 Task: Find a round trip flight from Zurich to Munich, departing on 24th July and returning on 31st July.
Action: Mouse moved to (433, 342)
Screenshot: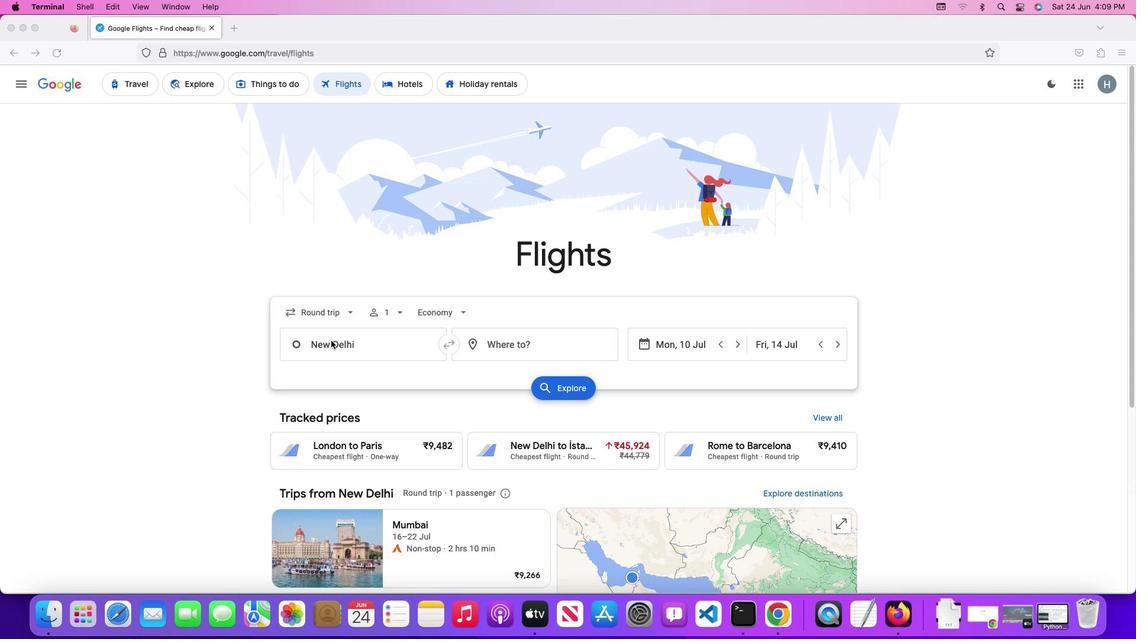 
Action: Mouse pressed left at (433, 342)
Screenshot: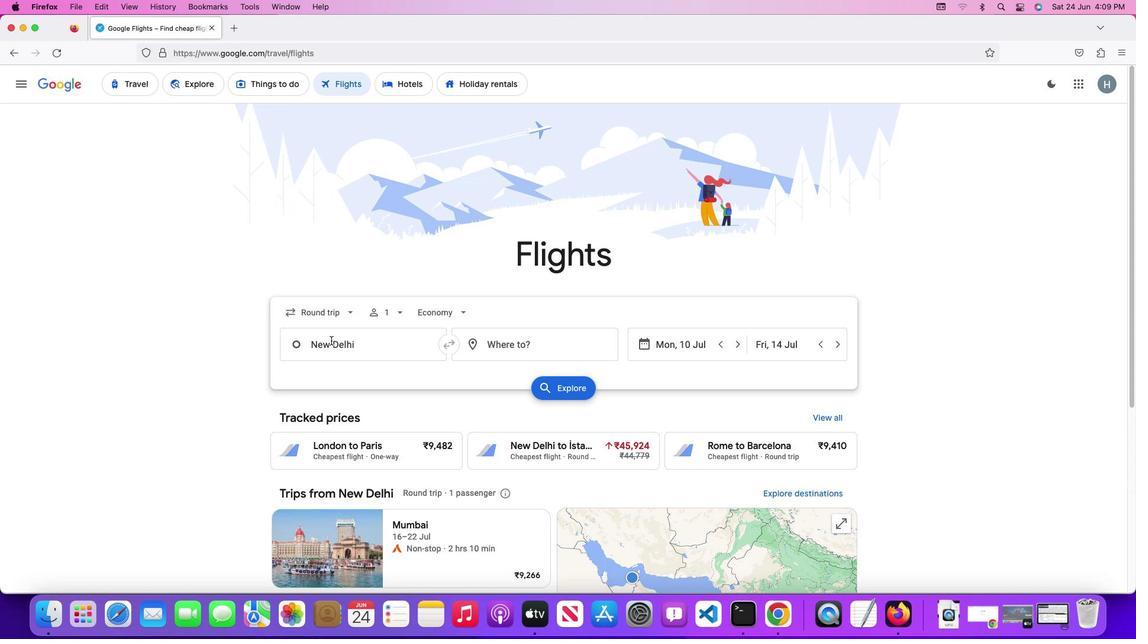 
Action: Mouse pressed left at (433, 342)
Screenshot: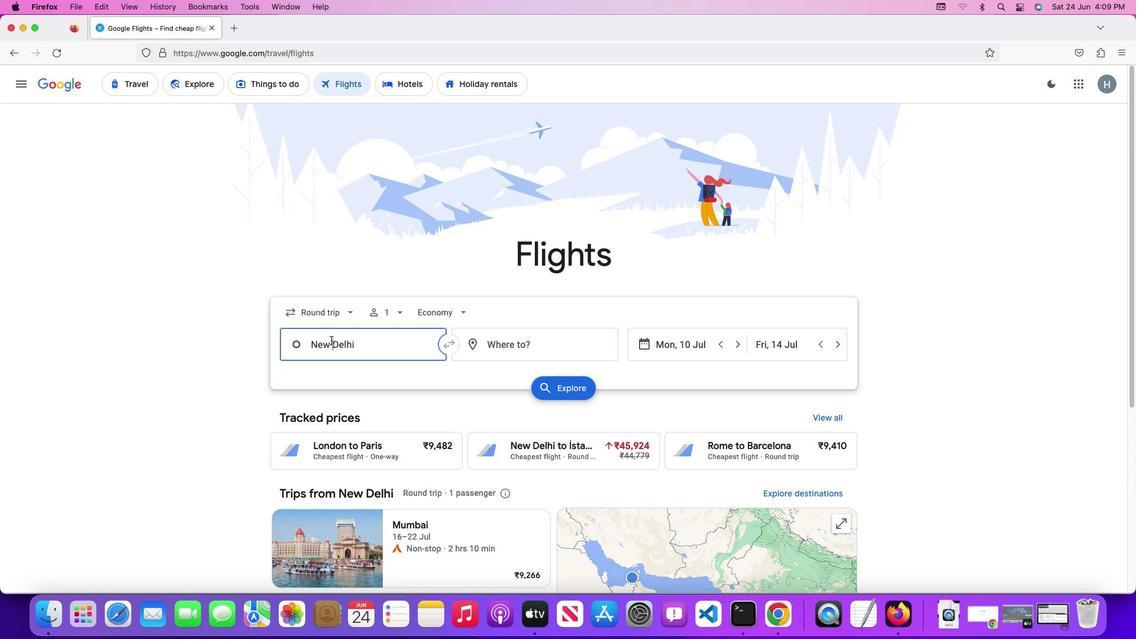 
Action: Key pressed Key.shift'Z''u''r''i''c''h'
Screenshot: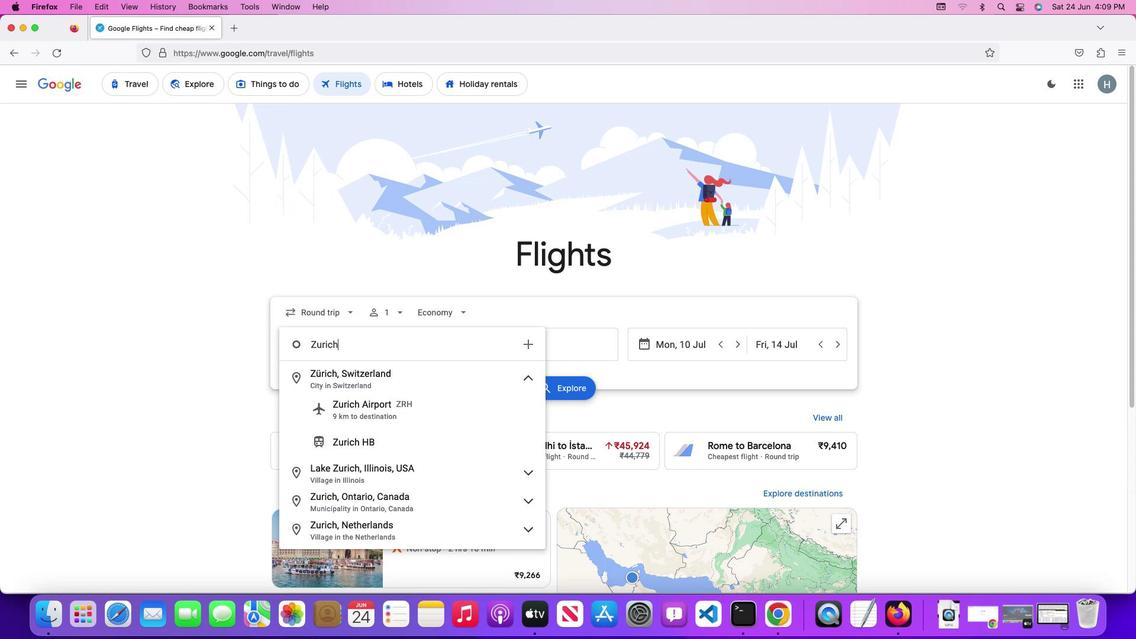 
Action: Mouse moved to (463, 359)
Screenshot: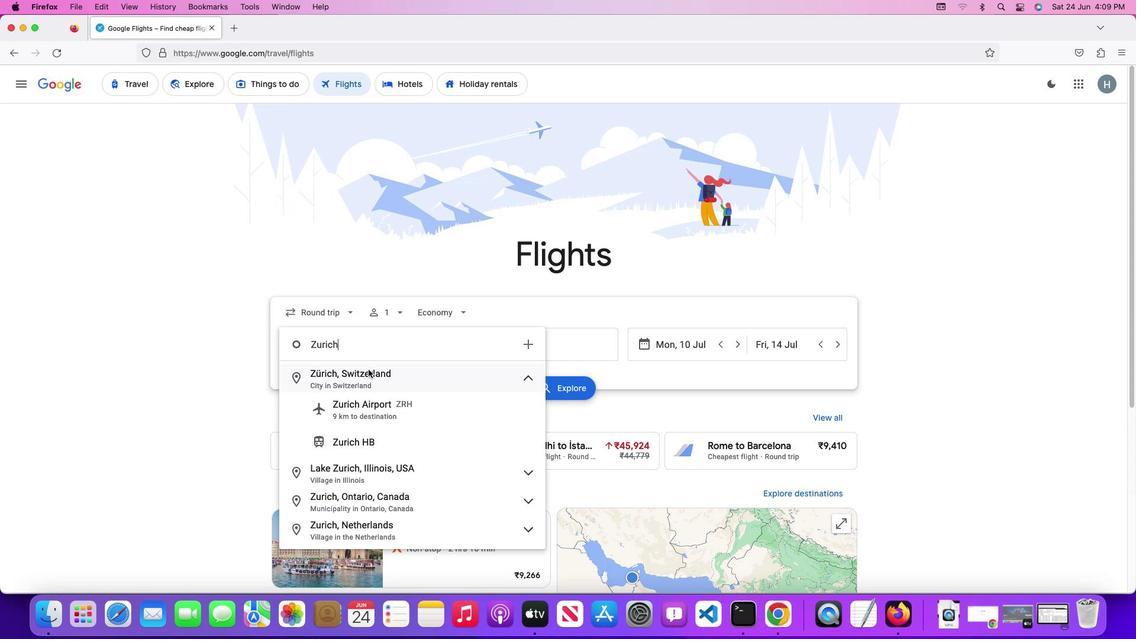 
Action: Mouse pressed left at (463, 359)
Screenshot: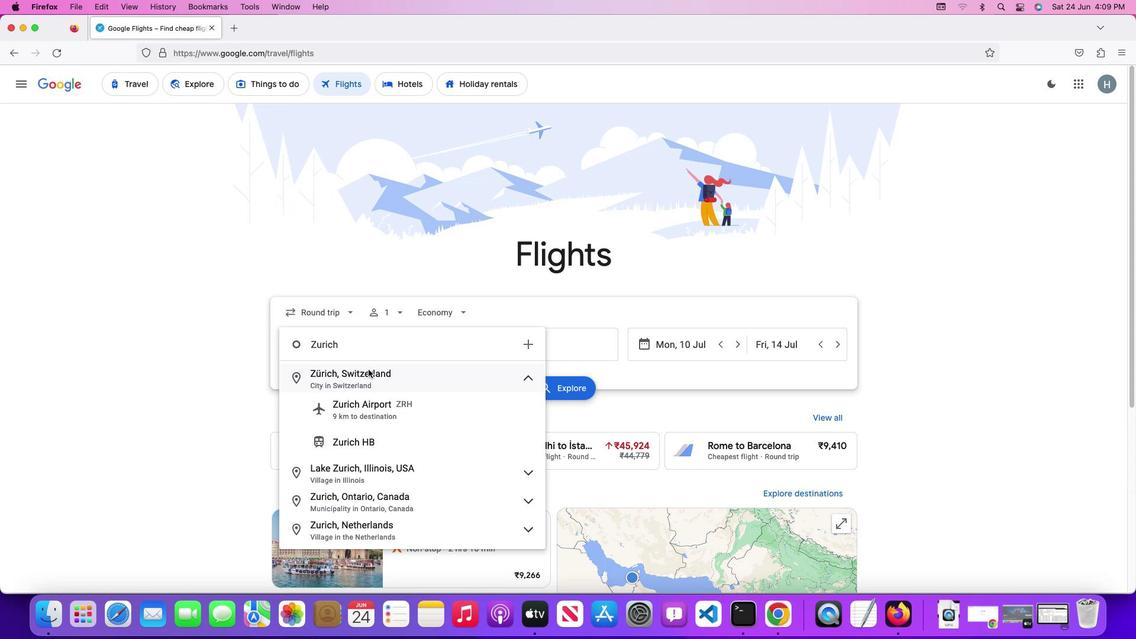 
Action: Mouse moved to (570, 347)
Screenshot: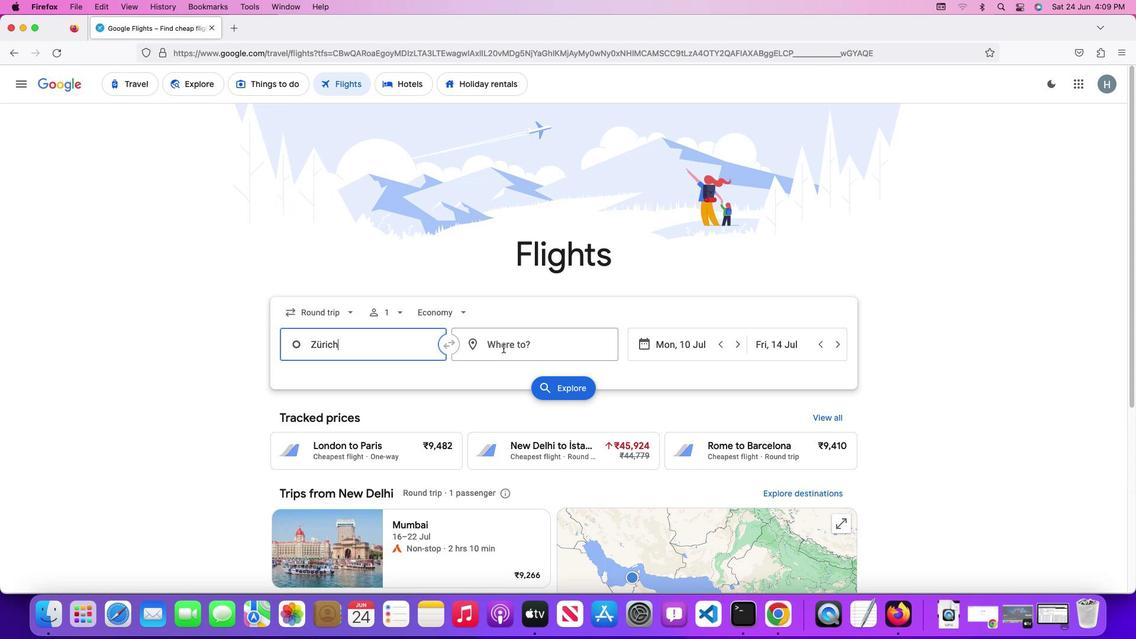 
Action: Mouse pressed left at (570, 347)
Screenshot: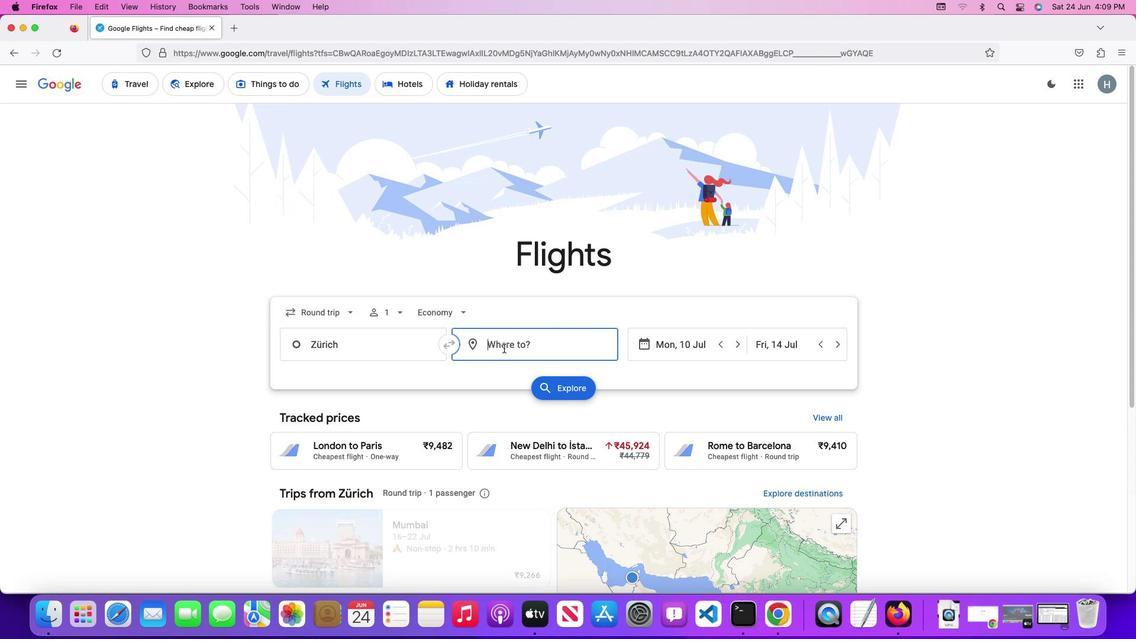 
Action: Mouse moved to (570, 347)
Screenshot: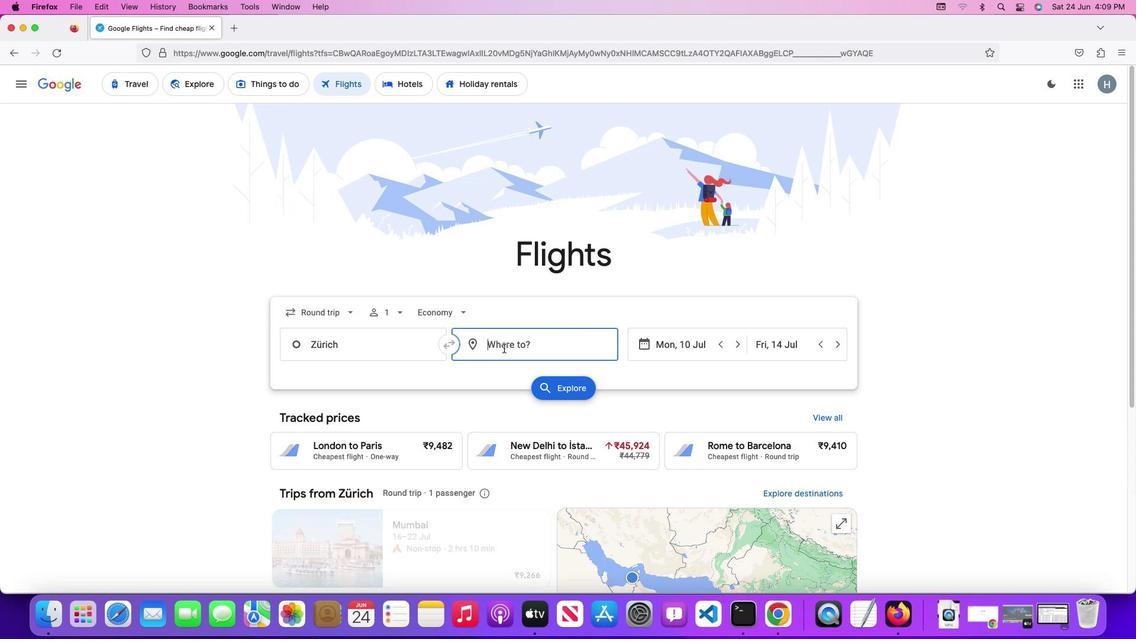
Action: Key pressed Key.shift'M''u''n''i''c''h'
Screenshot: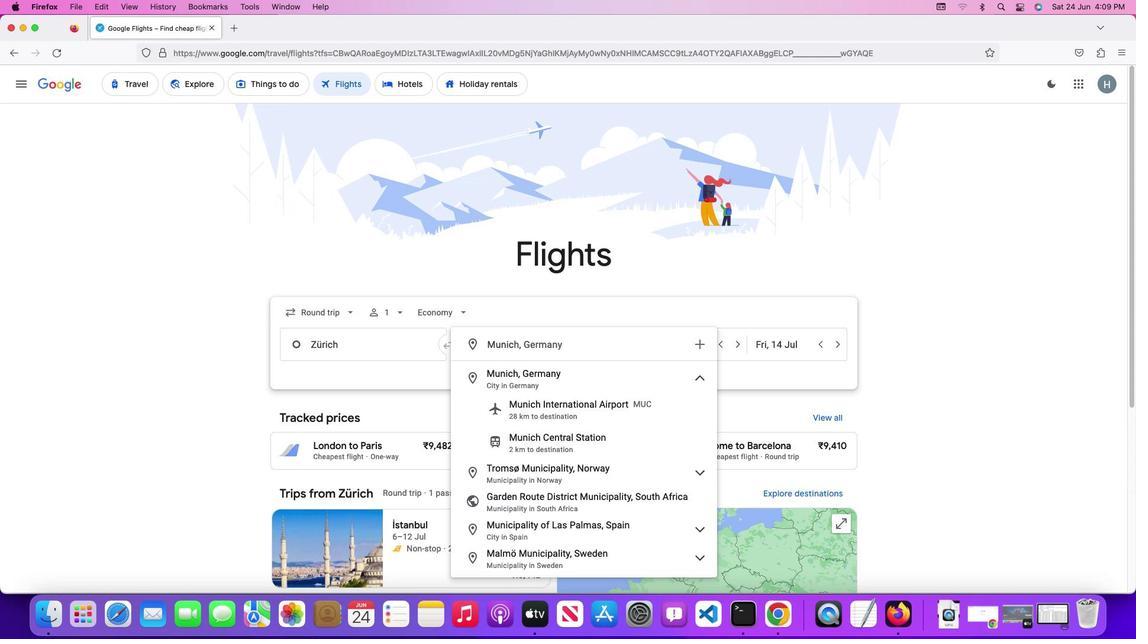 
Action: Mouse moved to (612, 365)
Screenshot: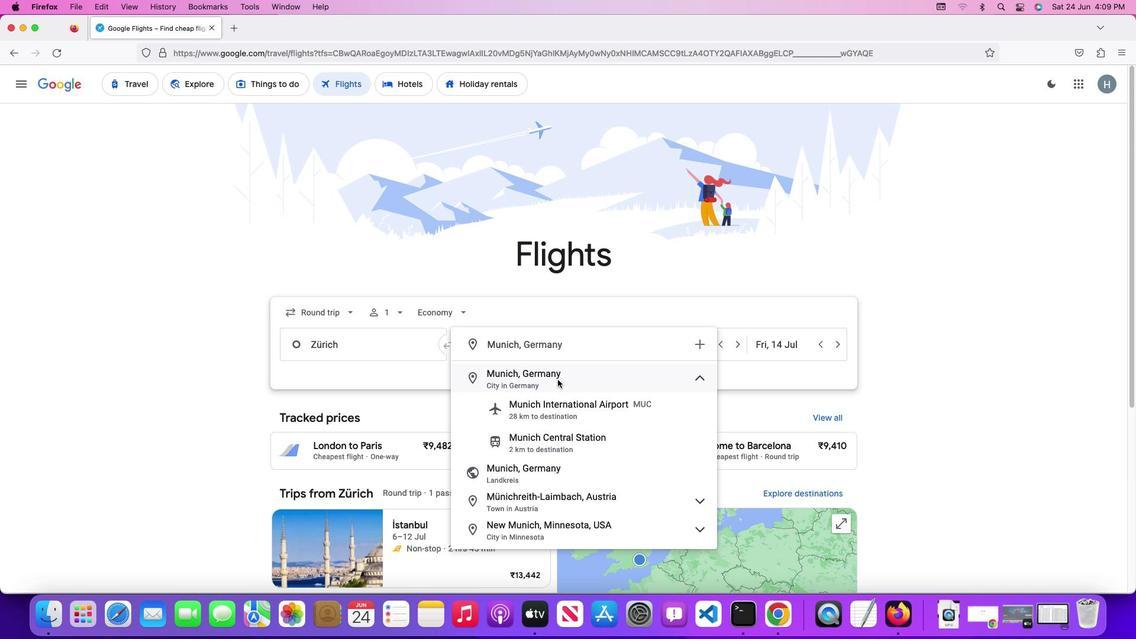 
Action: Mouse pressed left at (612, 365)
Screenshot: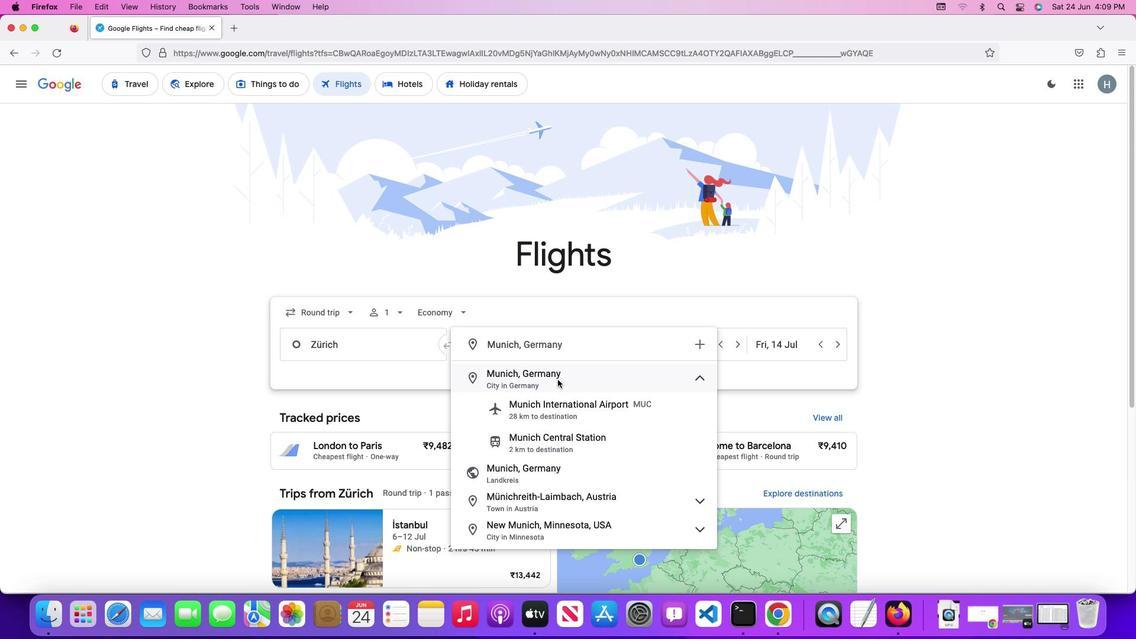 
Action: Mouse moved to (709, 346)
Screenshot: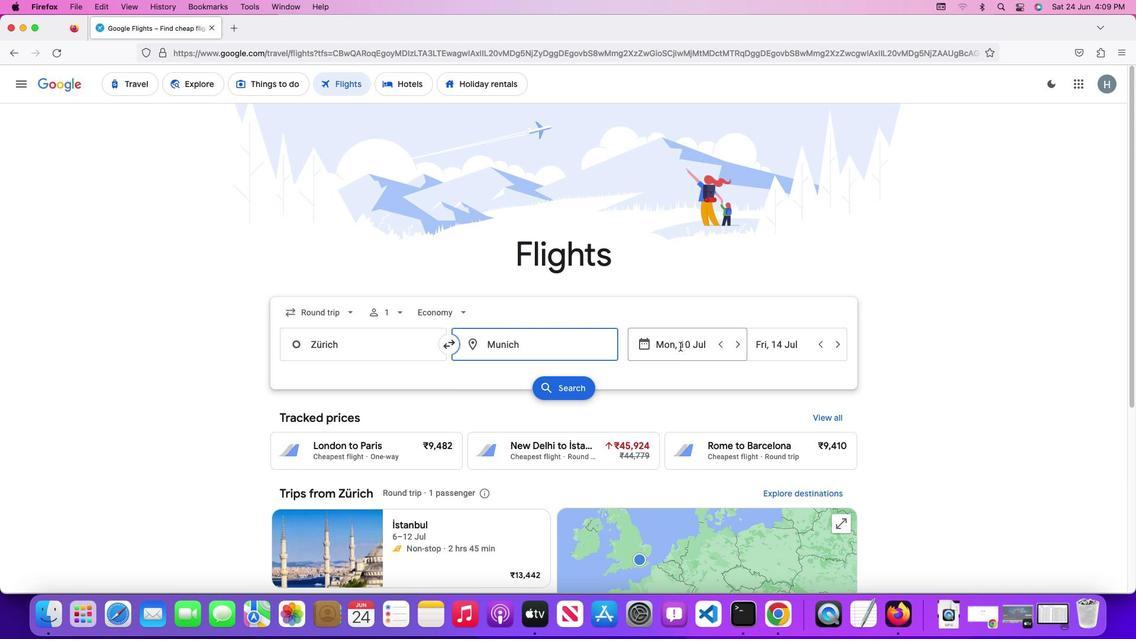 
Action: Mouse pressed left at (709, 346)
Screenshot: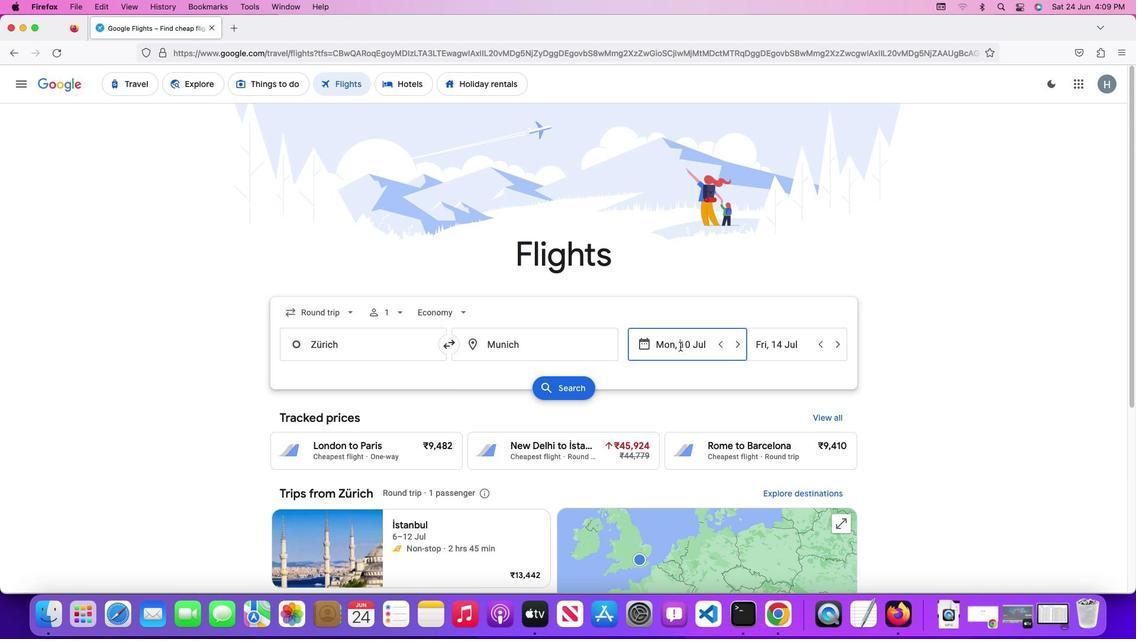 
Action: Mouse moved to (711, 434)
Screenshot: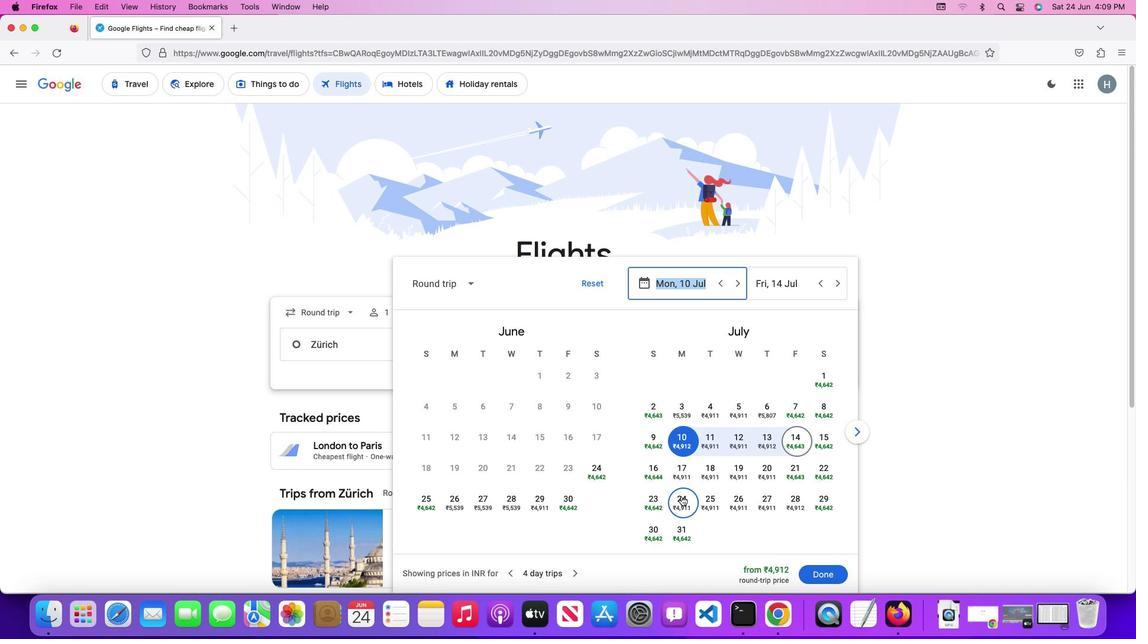 
Action: Mouse pressed left at (711, 434)
Screenshot: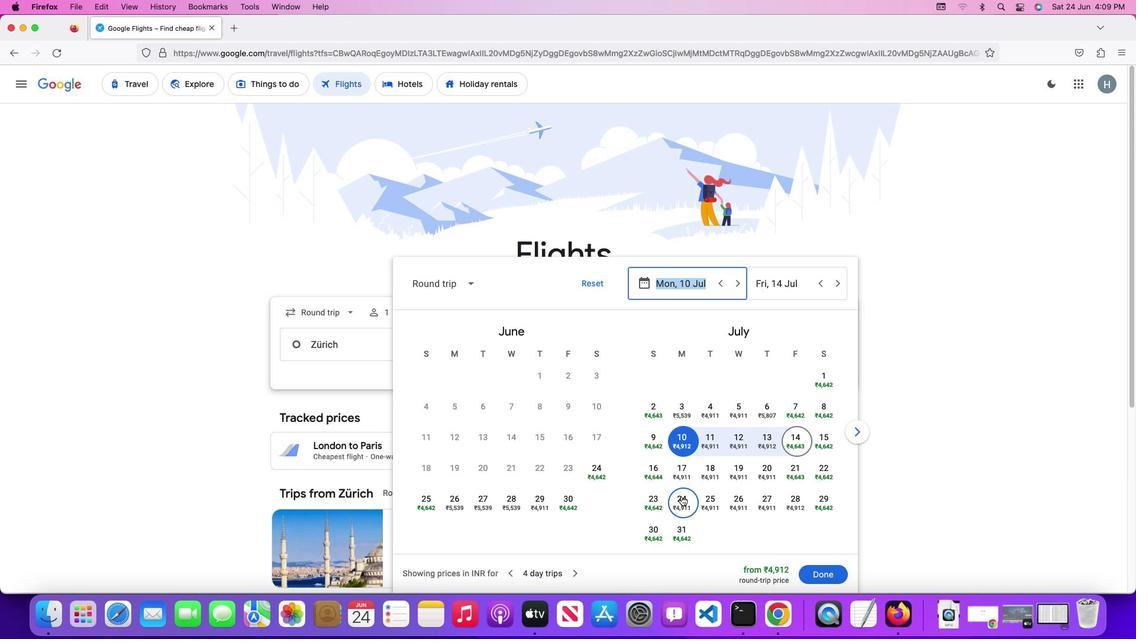 
Action: Mouse moved to (711, 451)
Screenshot: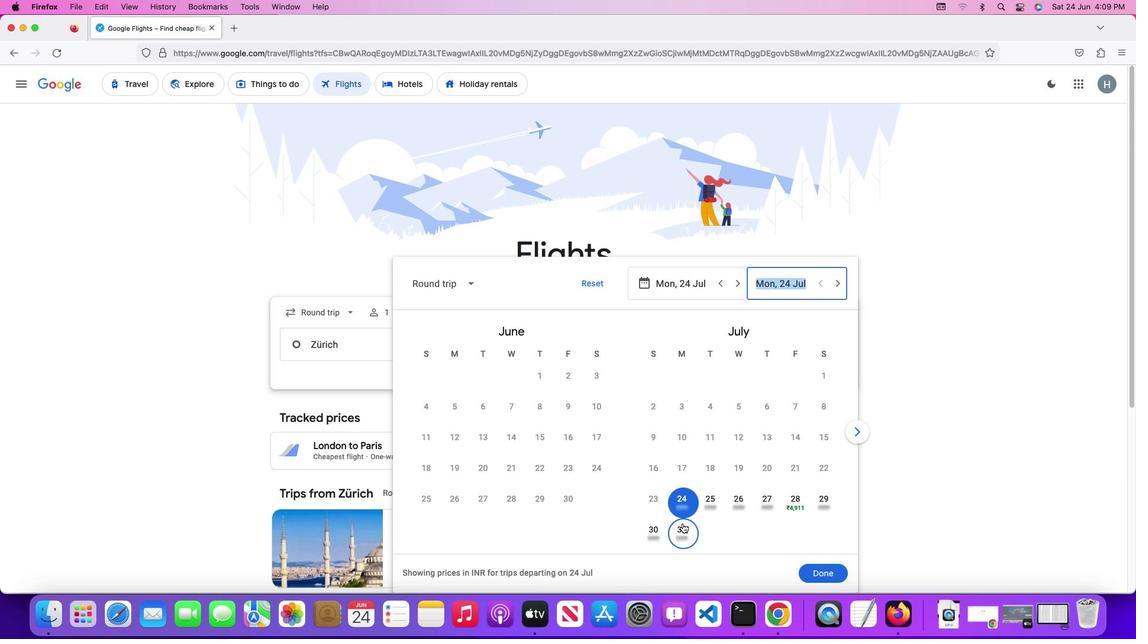 
Action: Mouse pressed left at (711, 451)
Screenshot: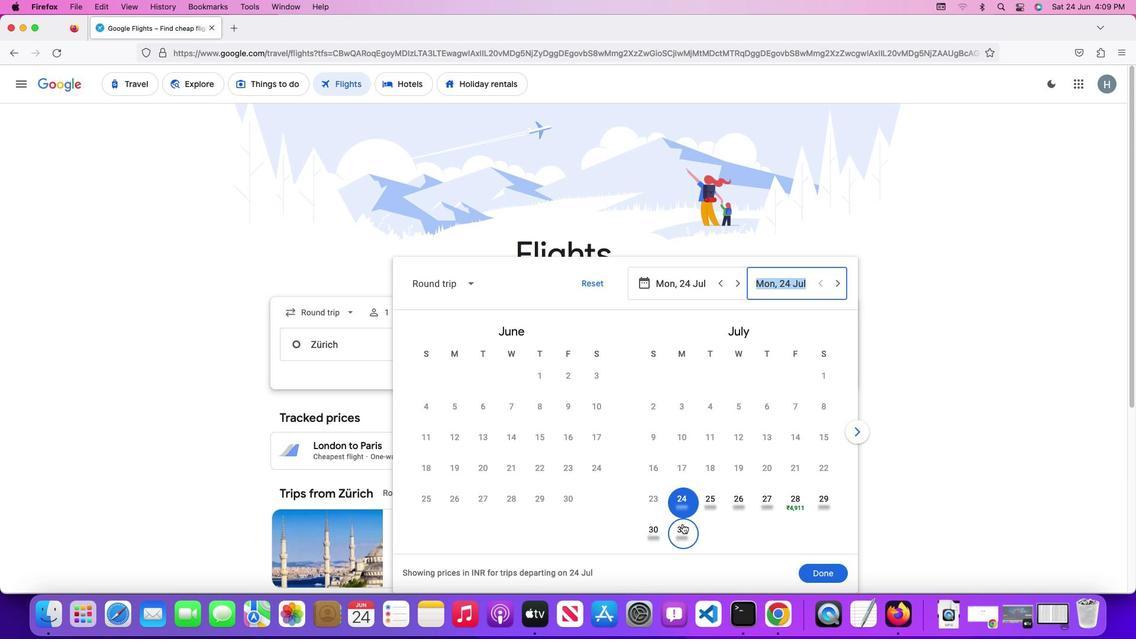 
Action: Mouse moved to (821, 480)
Screenshot: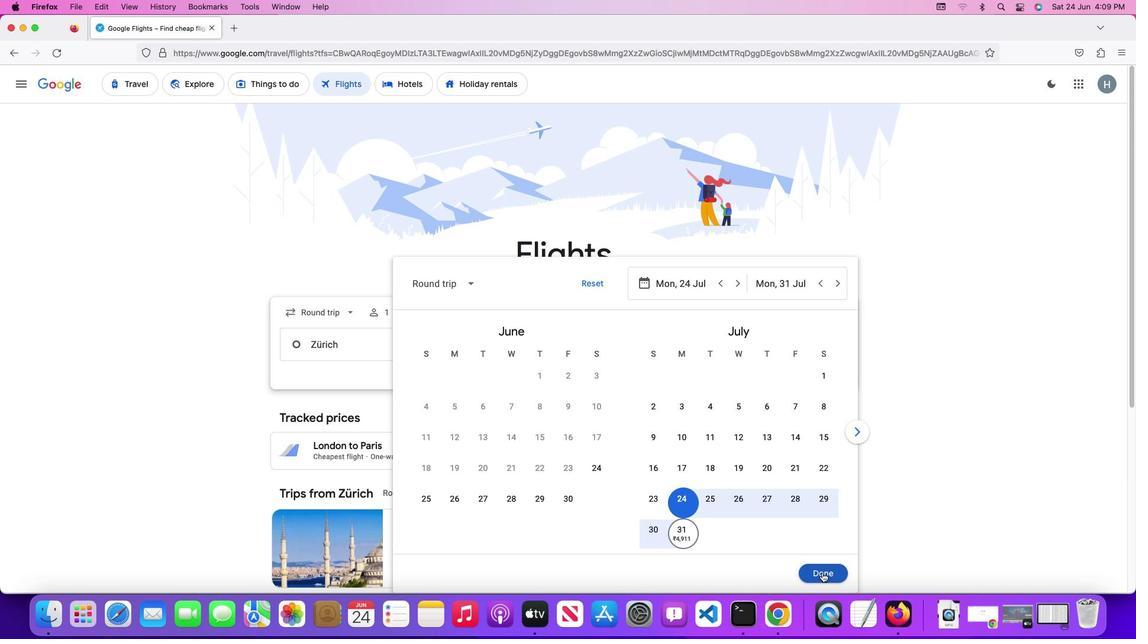 
Action: Mouse pressed left at (821, 480)
Screenshot: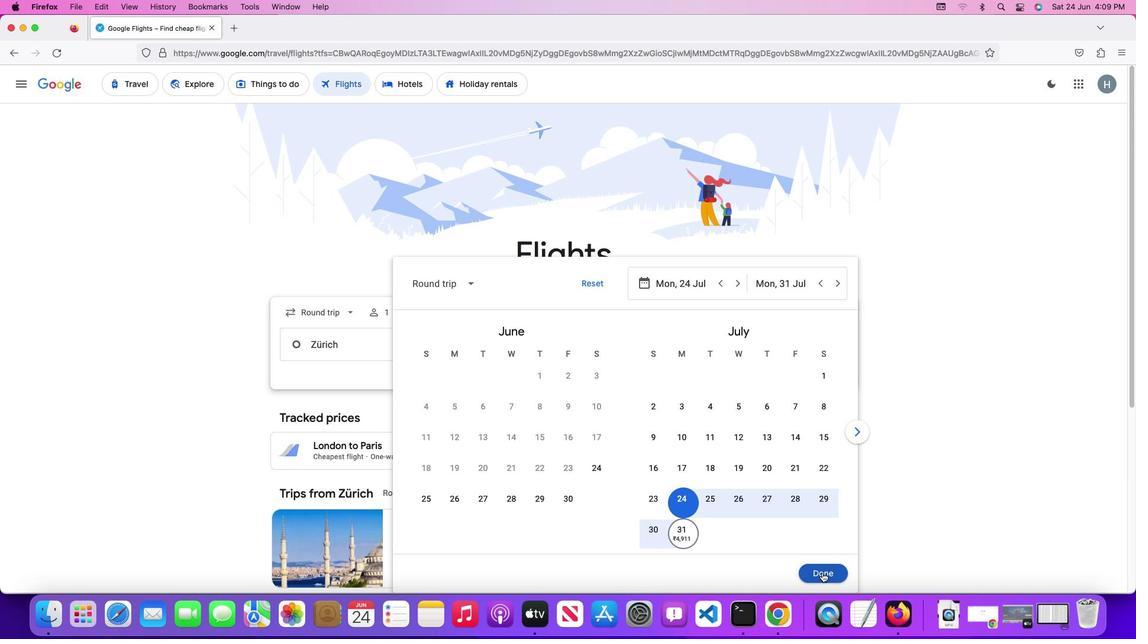 
Action: Mouse moved to (637, 369)
Screenshot: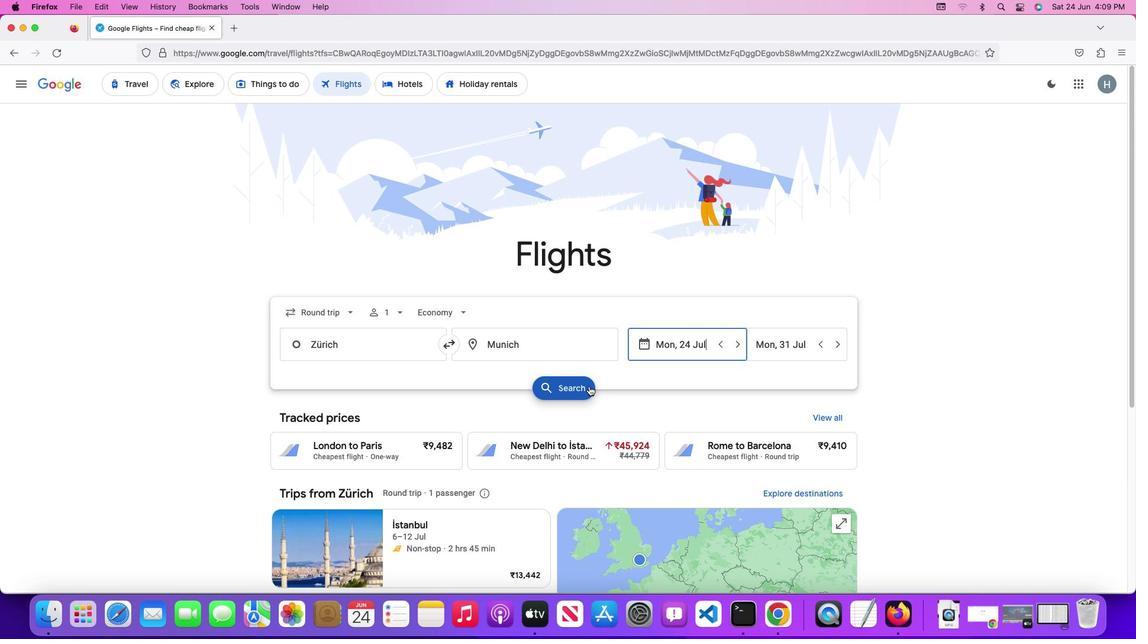 
Action: Mouse pressed left at (637, 369)
Screenshot: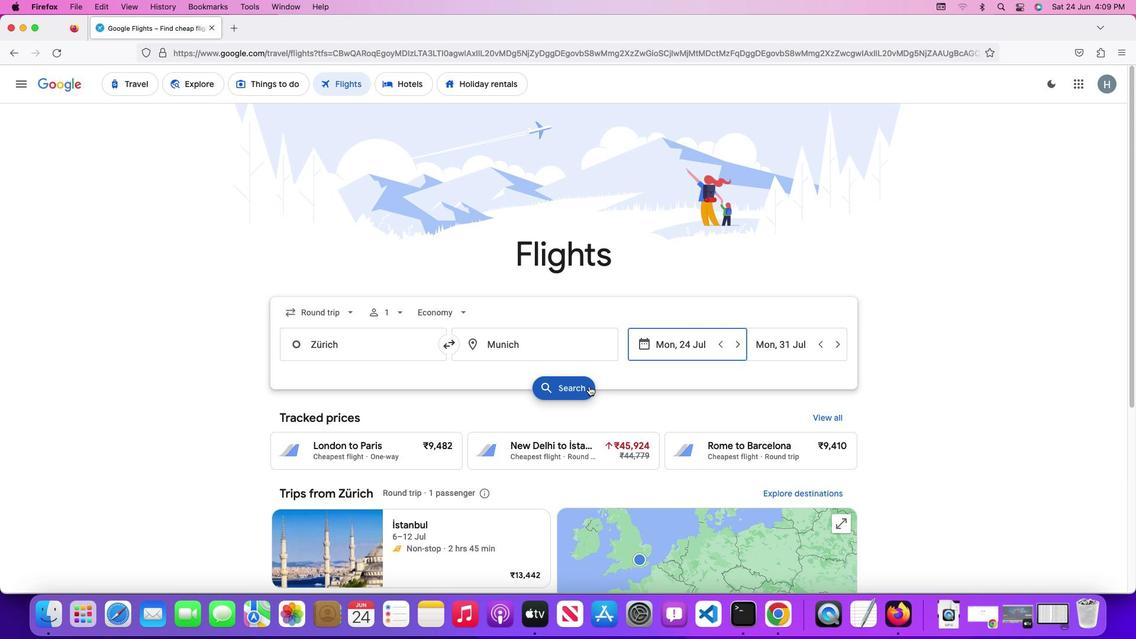 
Action: Mouse moved to (830, 313)
Screenshot: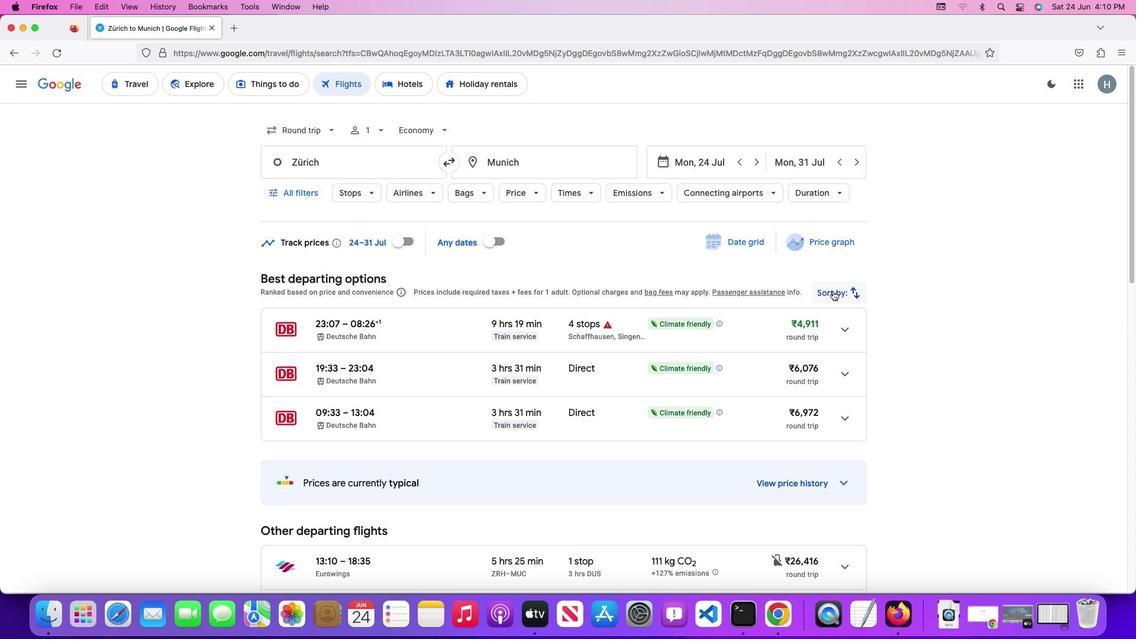 
Action: Mouse pressed left at (830, 313)
Screenshot: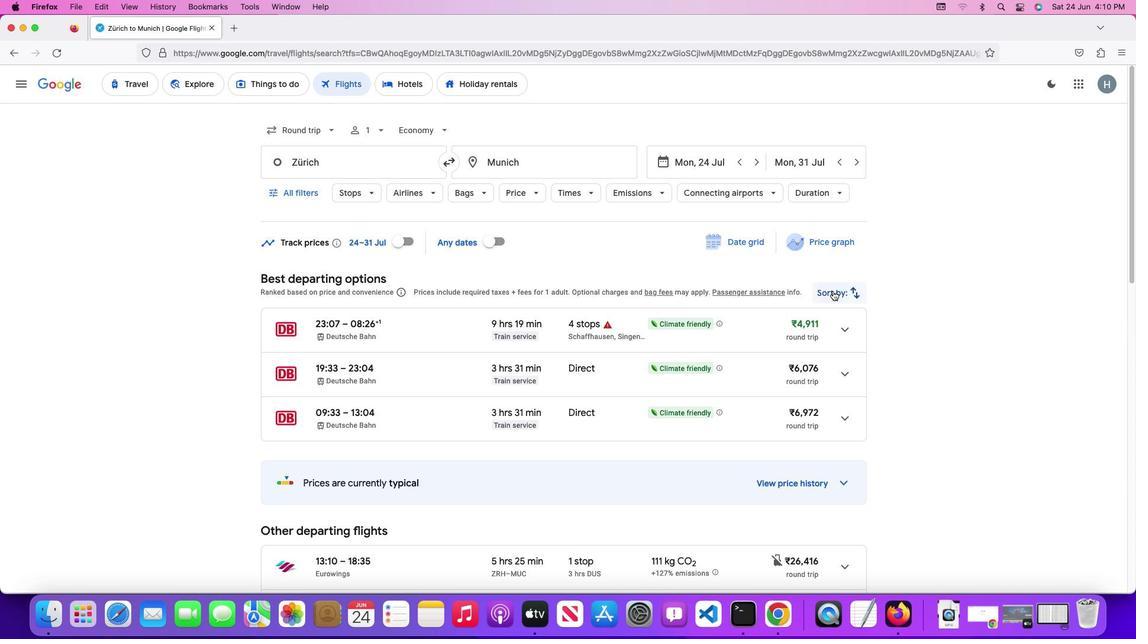 
Action: Mouse moved to (810, 343)
Screenshot: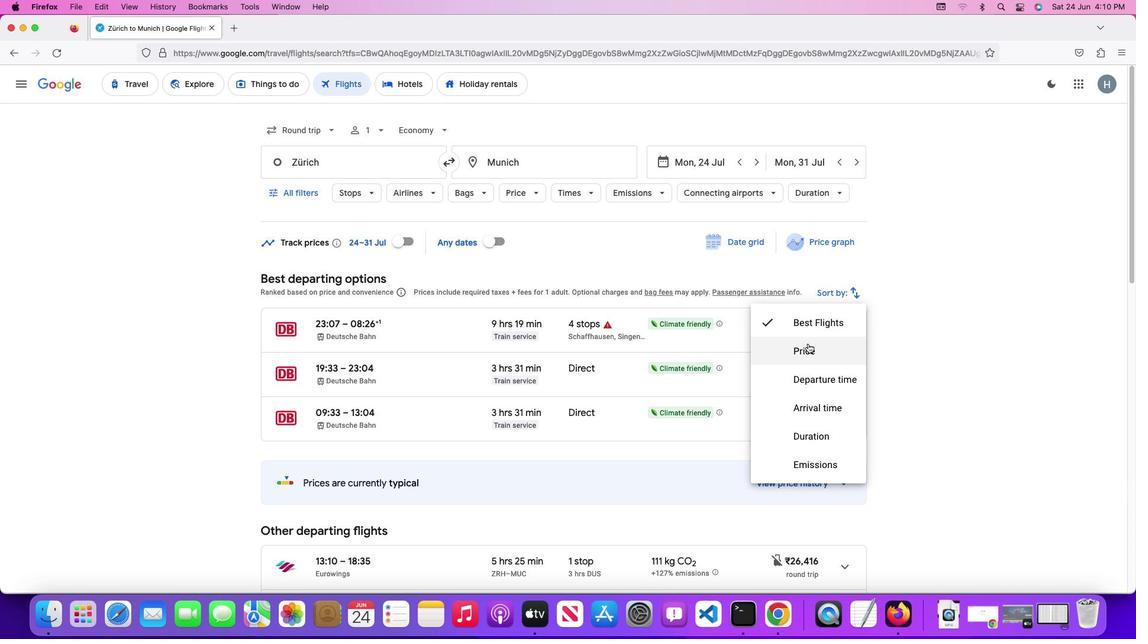 
Action: Mouse pressed left at (810, 343)
Screenshot: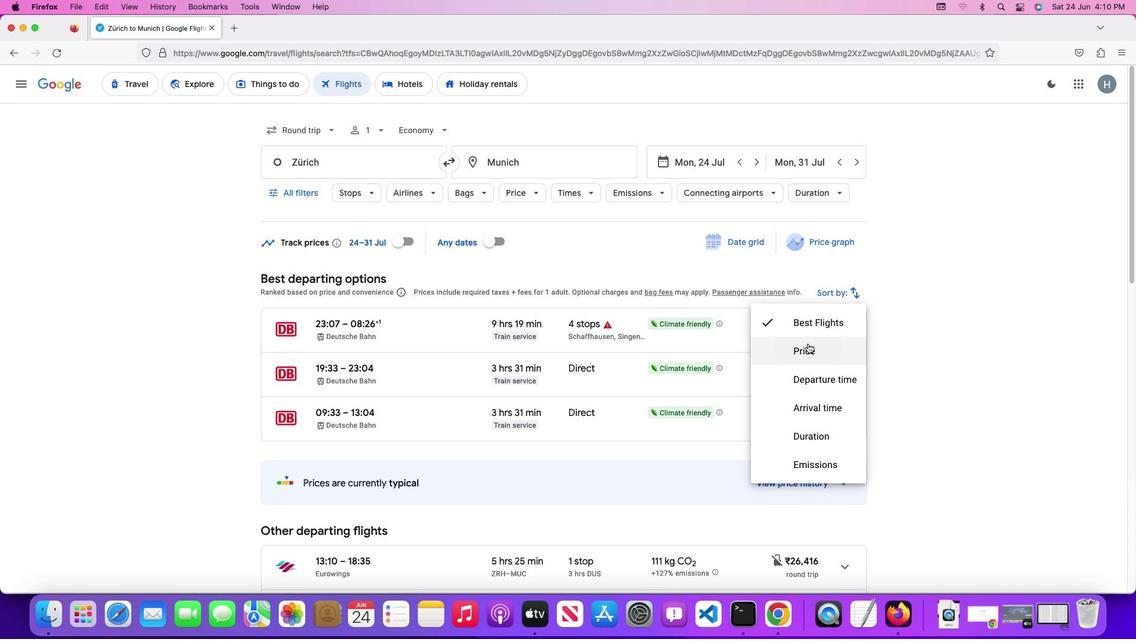 
Action: Mouse moved to (828, 283)
Screenshot: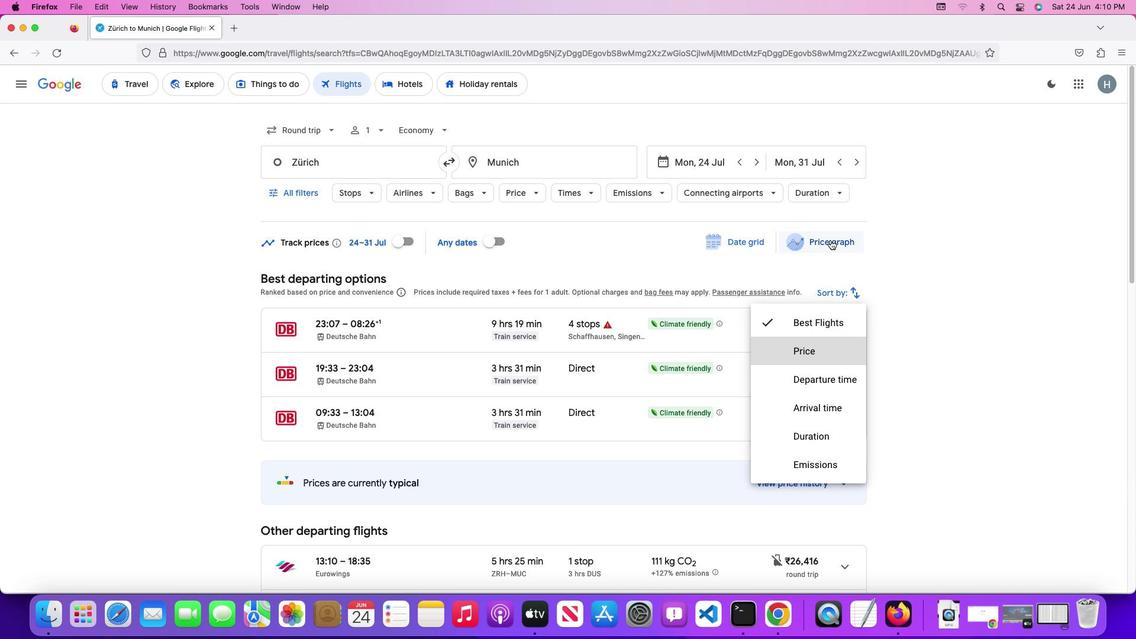 
Action: Mouse pressed left at (828, 283)
Screenshot: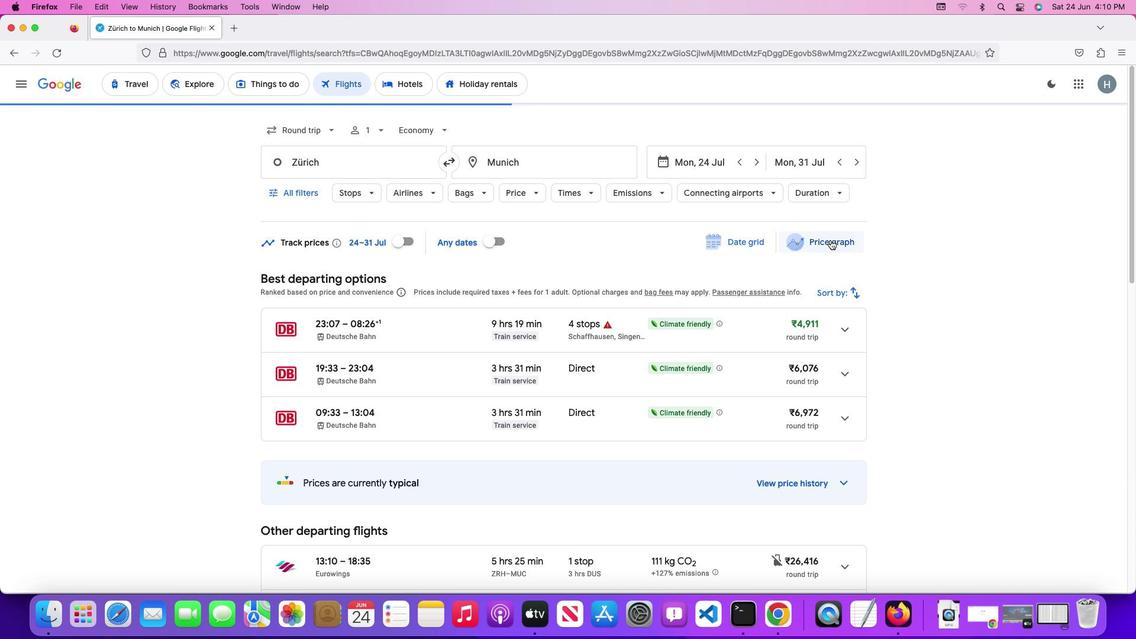 
Action: Mouse moved to (525, 391)
Screenshot: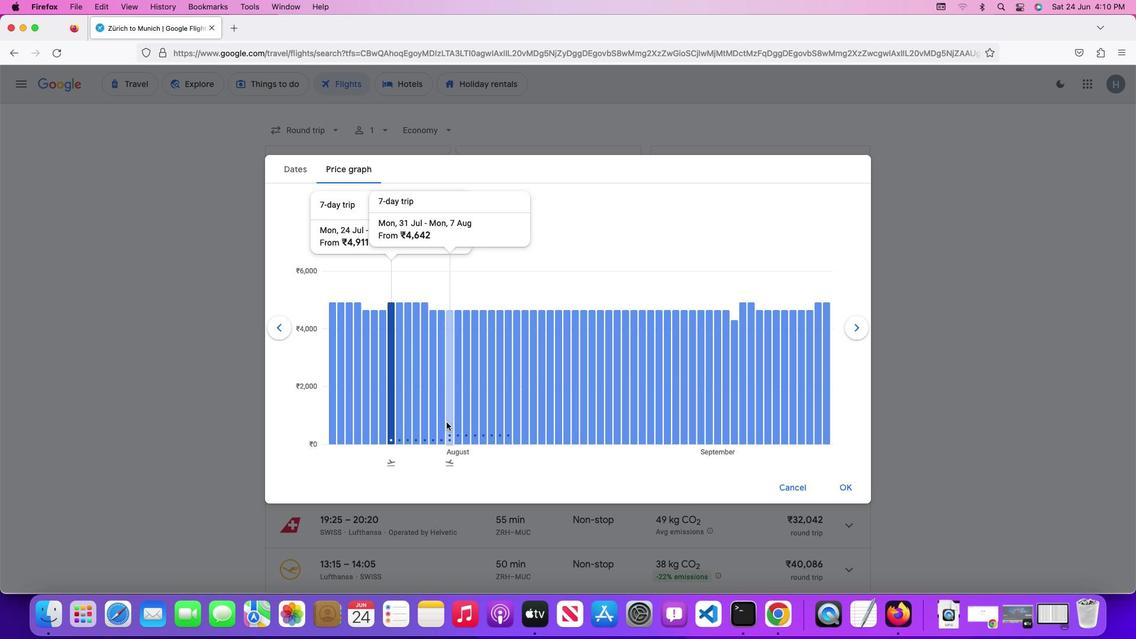 
